 Task: Create List Collaboration in Board Newsletter Writing Tips to Workspace Business Strategy and Planning. Create List Leadership in Board Content Marketing Analytics to Workspace Business Strategy and Planning. Create List Mentoring in Board IT Project Management and Execution to Workspace Business Strategy and Planning
Action: Mouse moved to (109, 318)
Screenshot: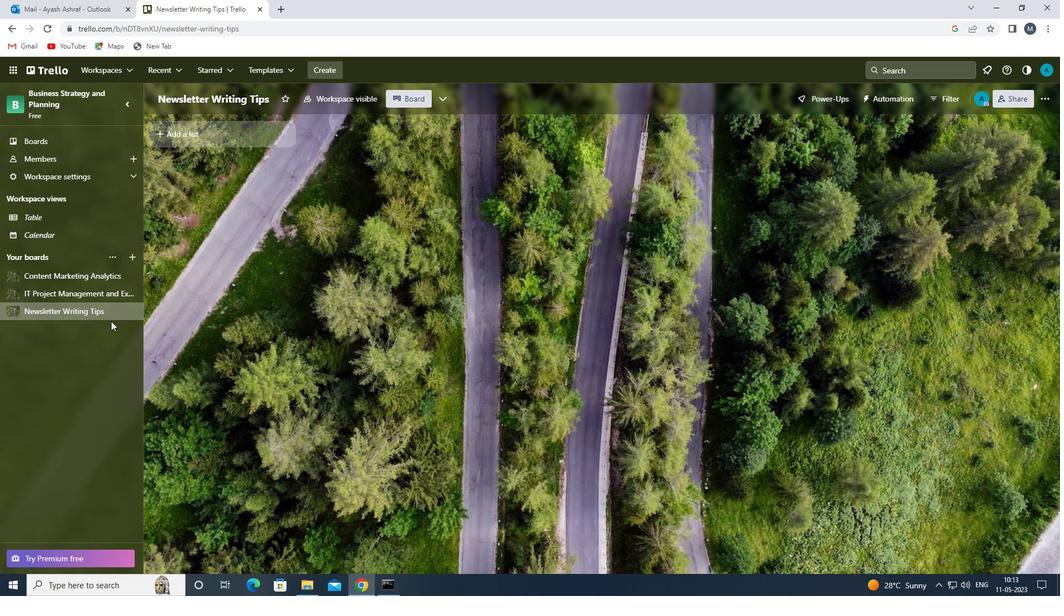 
Action: Mouse pressed left at (109, 318)
Screenshot: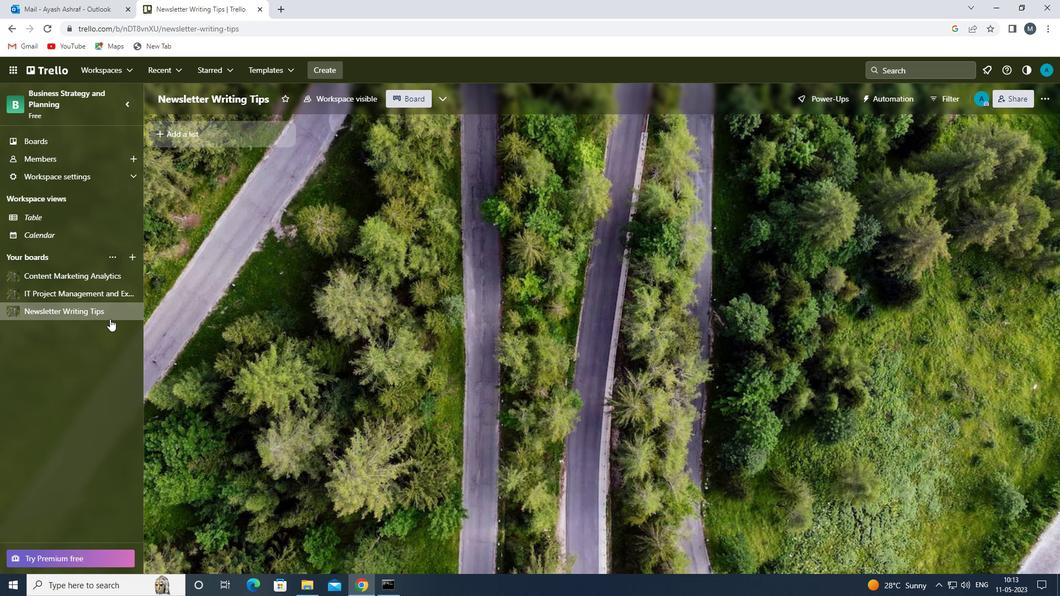 
Action: Mouse moved to (82, 303)
Screenshot: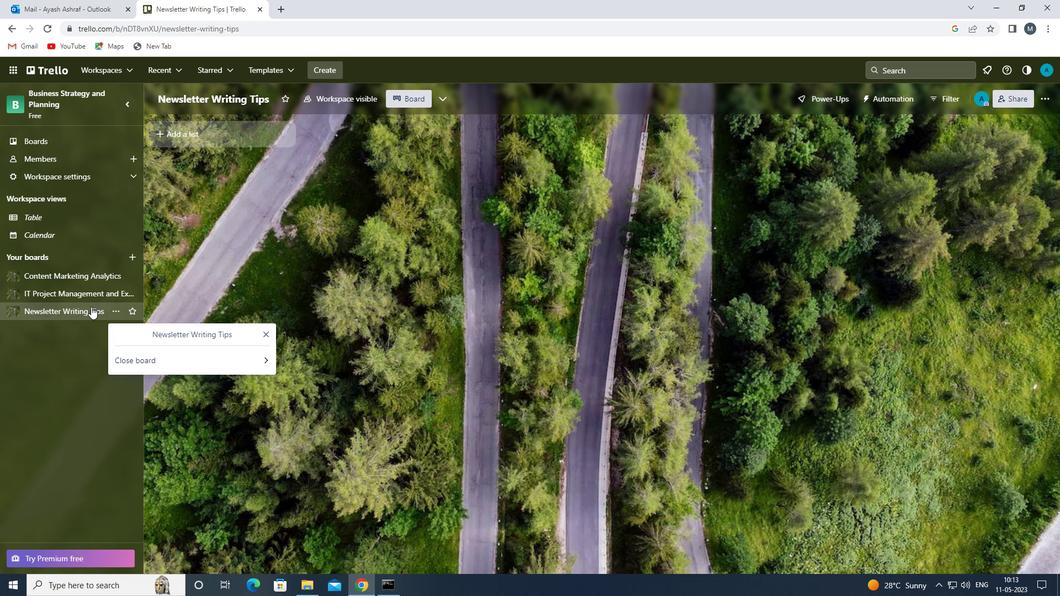 
Action: Mouse pressed left at (82, 303)
Screenshot: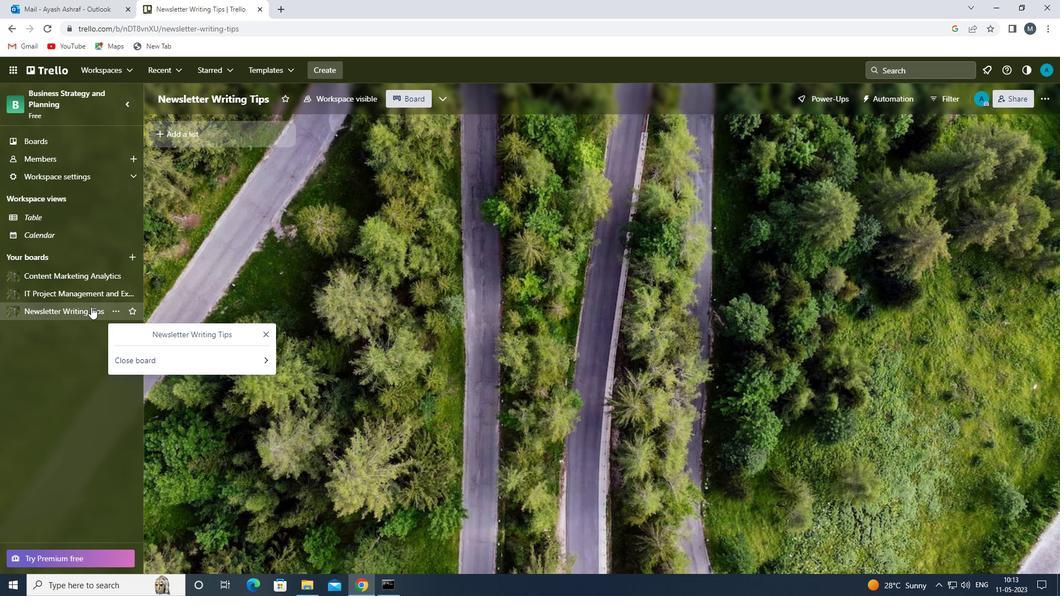 
Action: Mouse moved to (85, 310)
Screenshot: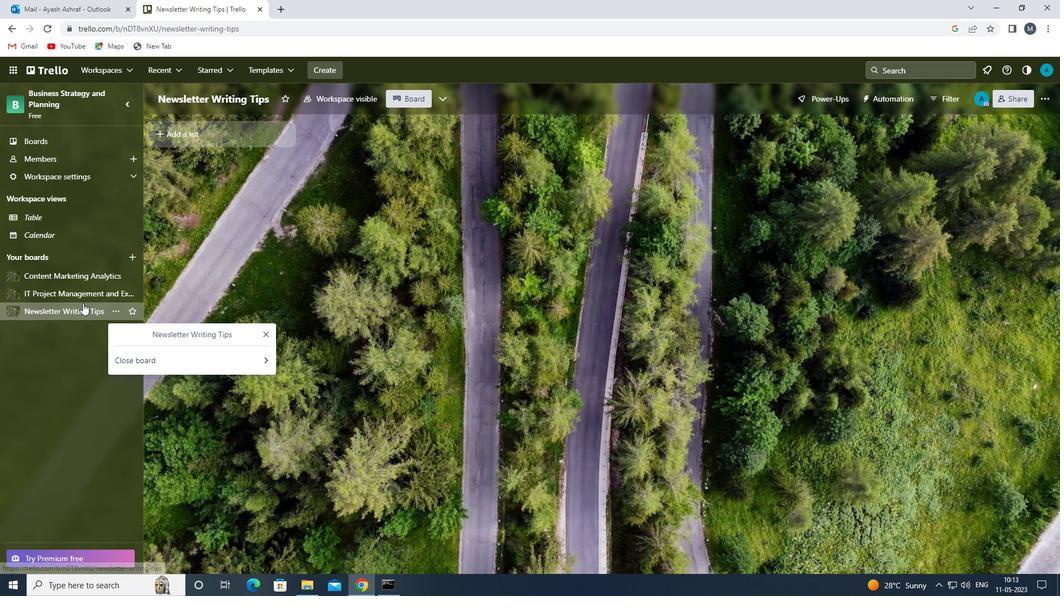 
Action: Mouse pressed left at (85, 310)
Screenshot: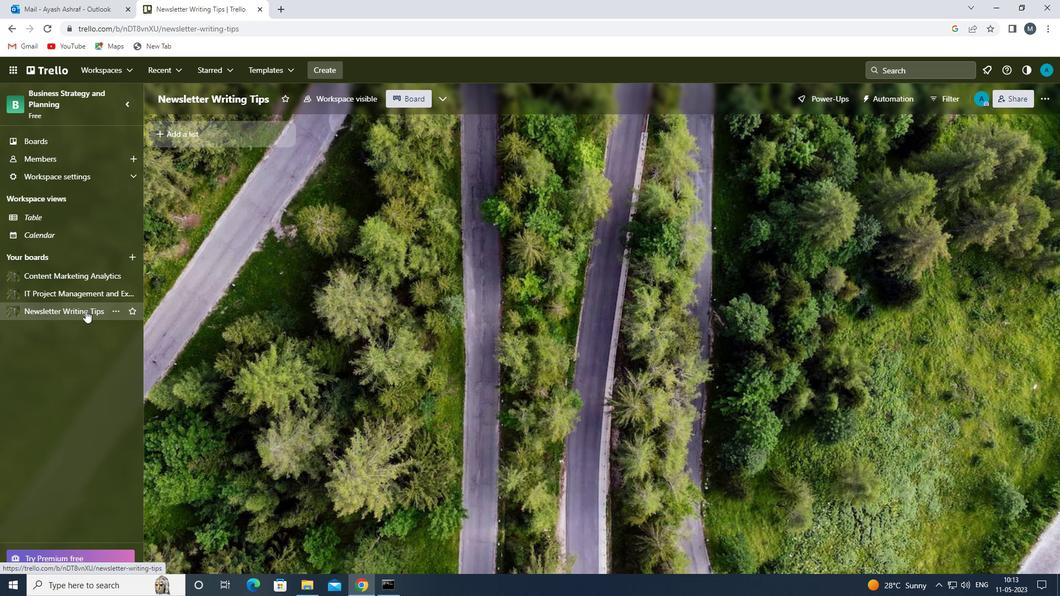 
Action: Mouse moved to (216, 123)
Screenshot: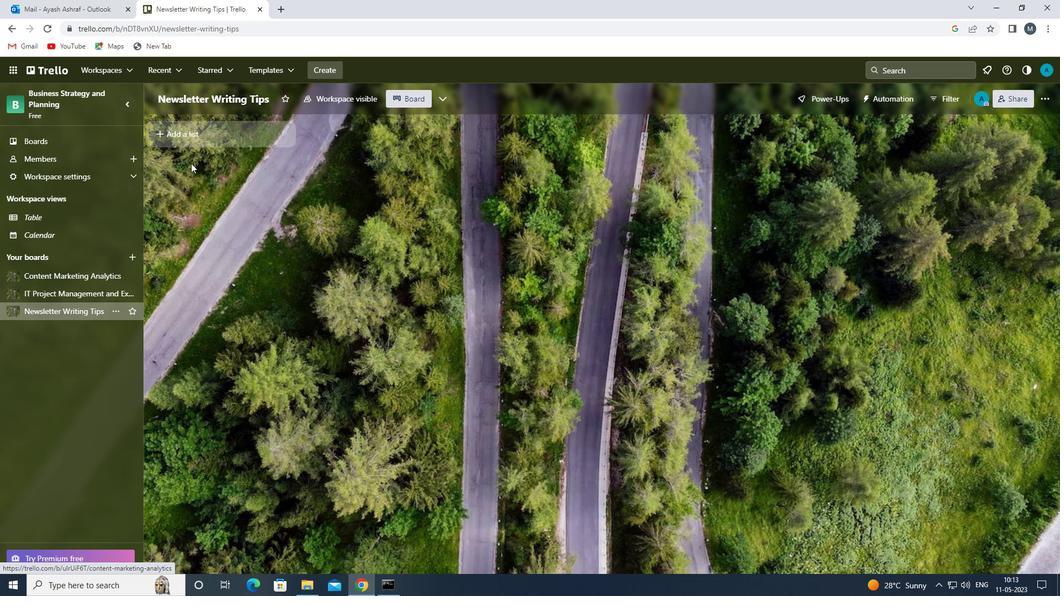
Action: Mouse pressed left at (216, 123)
Screenshot: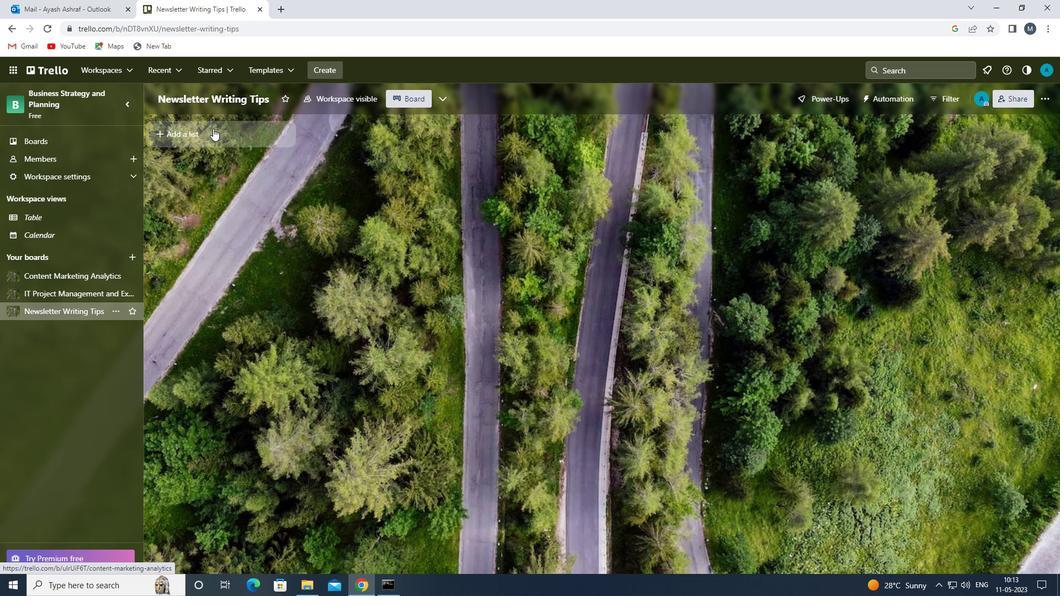 
Action: Mouse moved to (215, 143)
Screenshot: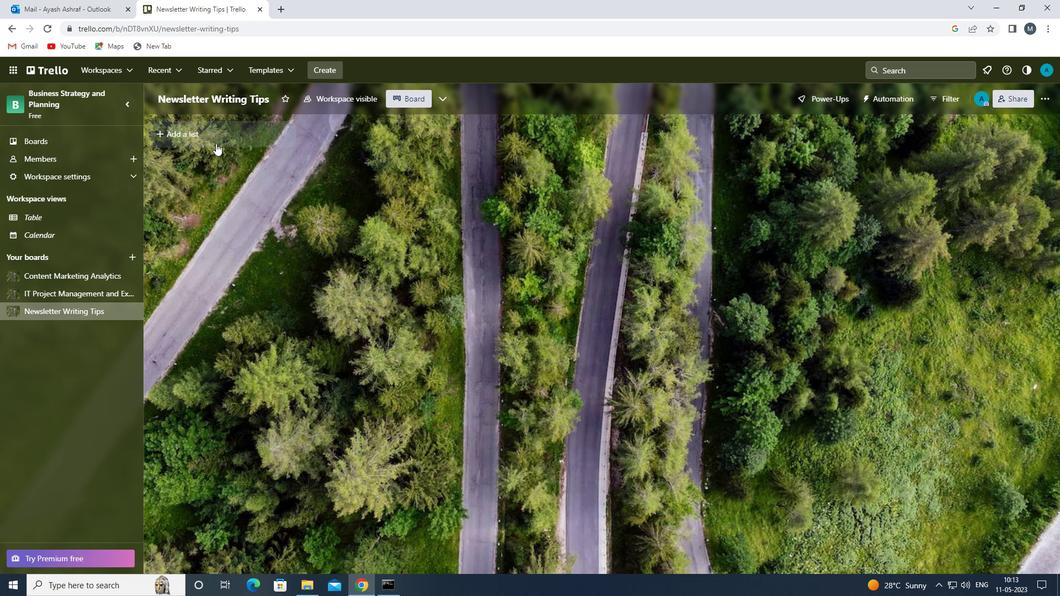
Action: Mouse pressed left at (215, 143)
Screenshot: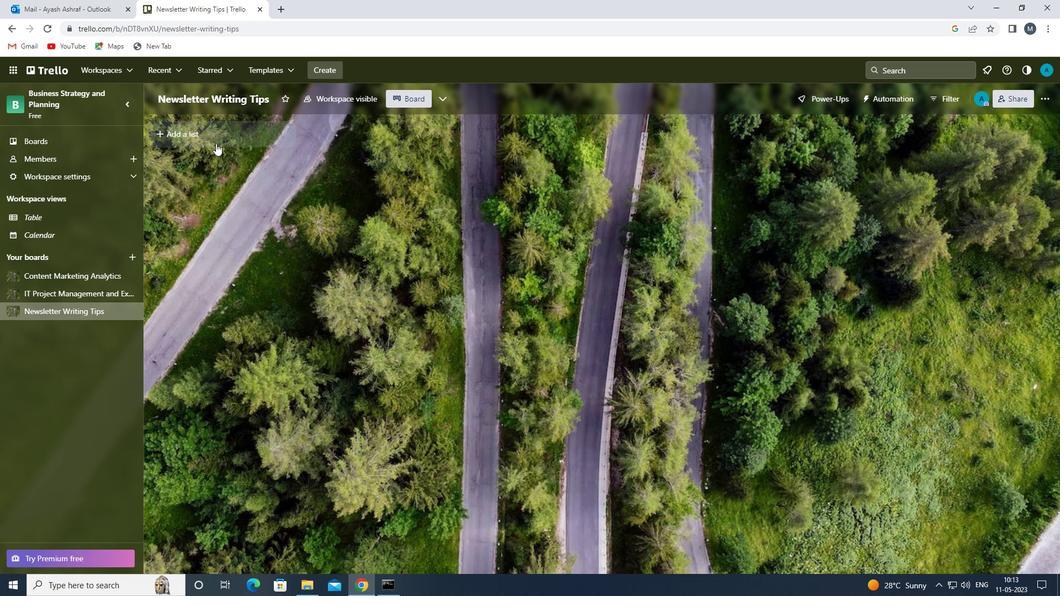 
Action: Mouse moved to (172, 134)
Screenshot: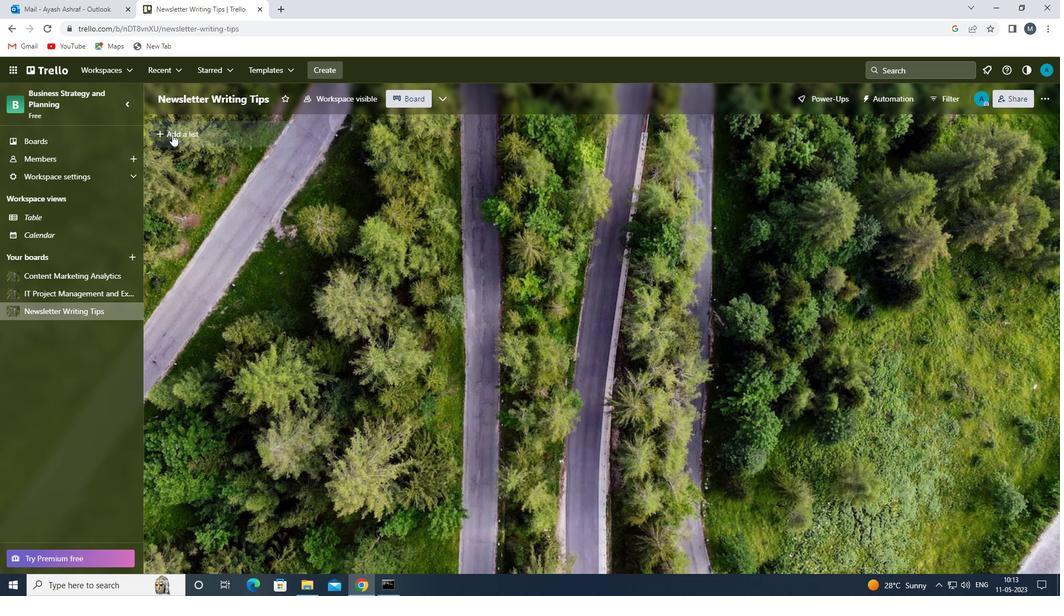 
Action: Mouse pressed left at (172, 134)
Screenshot: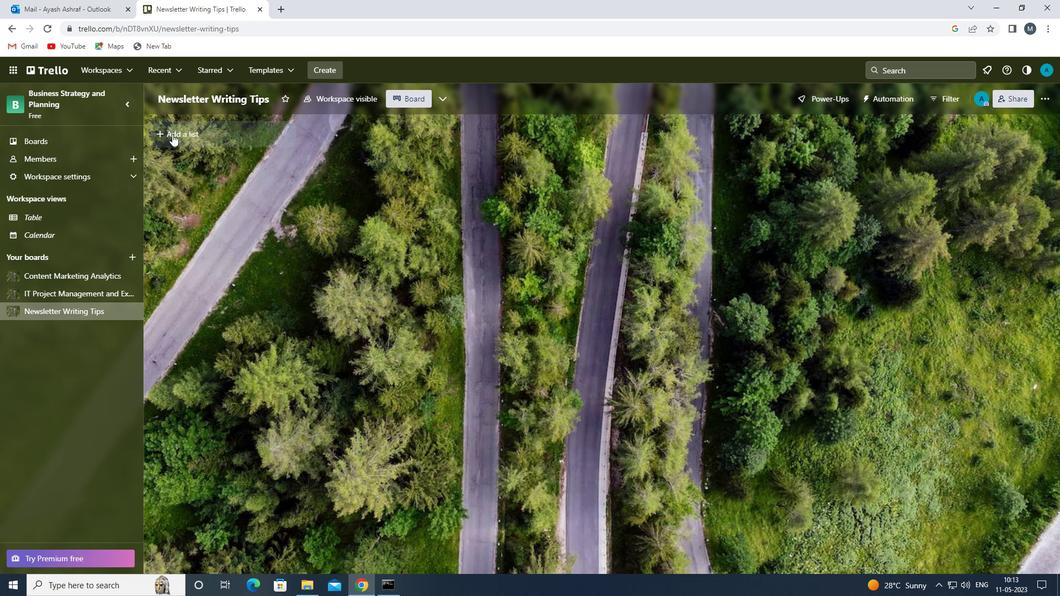 
Action: Mouse moved to (182, 134)
Screenshot: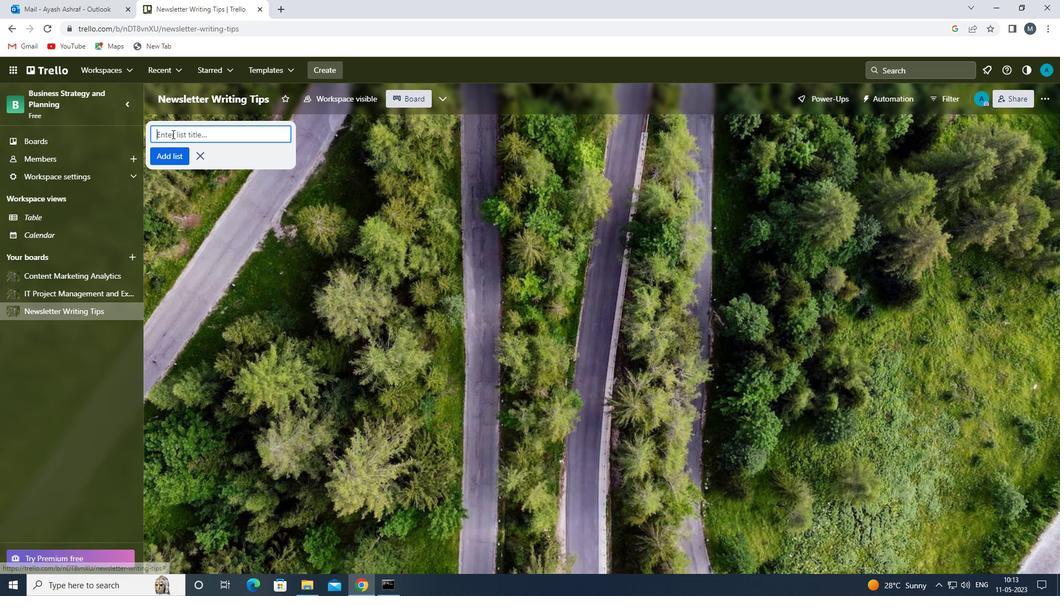 
Action: Mouse pressed left at (182, 134)
Screenshot: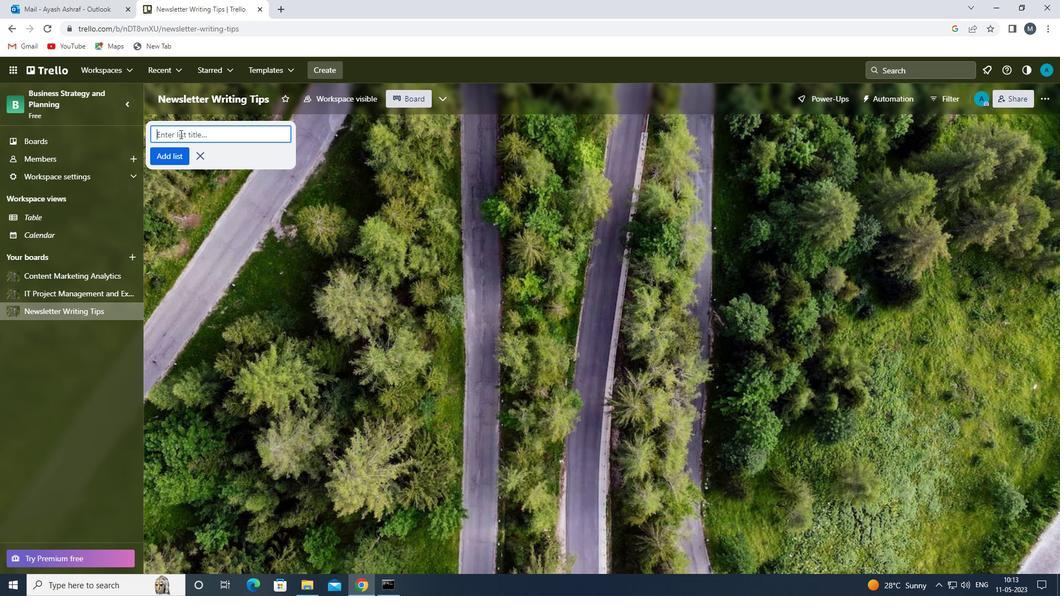 
Action: Mouse moved to (183, 134)
Screenshot: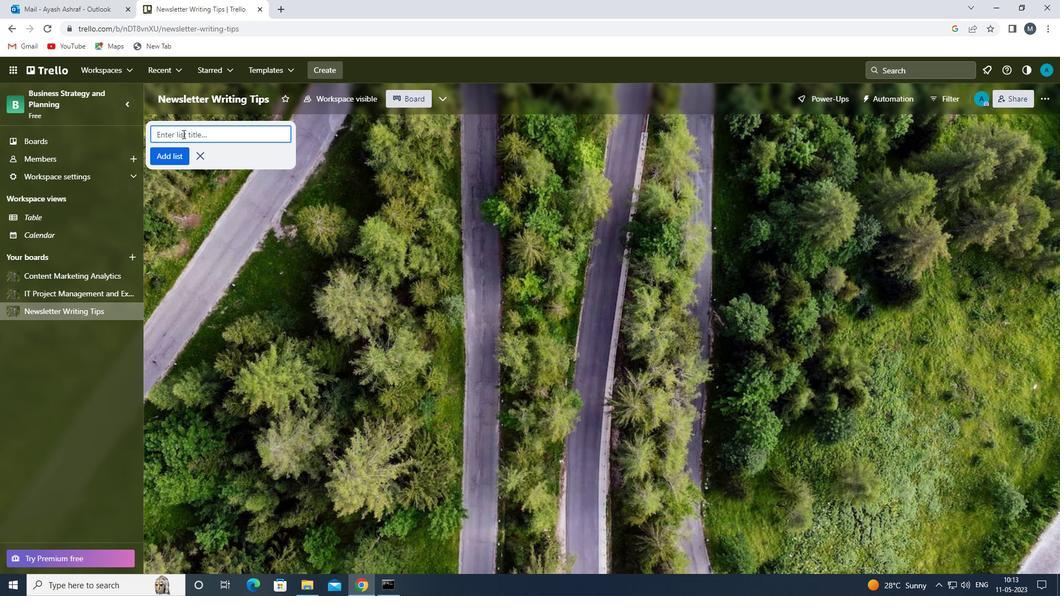 
Action: Key pressed <Key.shift><Key.shift><Key.shift><Key.shift><Key.shift>COLLABR<Key.backspace>ORATION<Key.space>
Screenshot: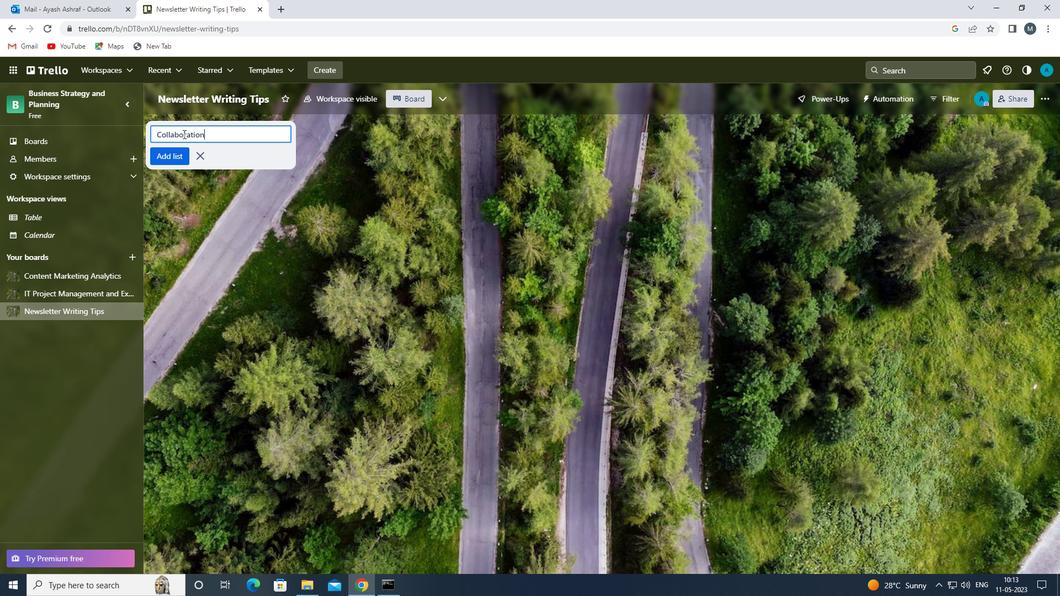 
Action: Mouse moved to (161, 159)
Screenshot: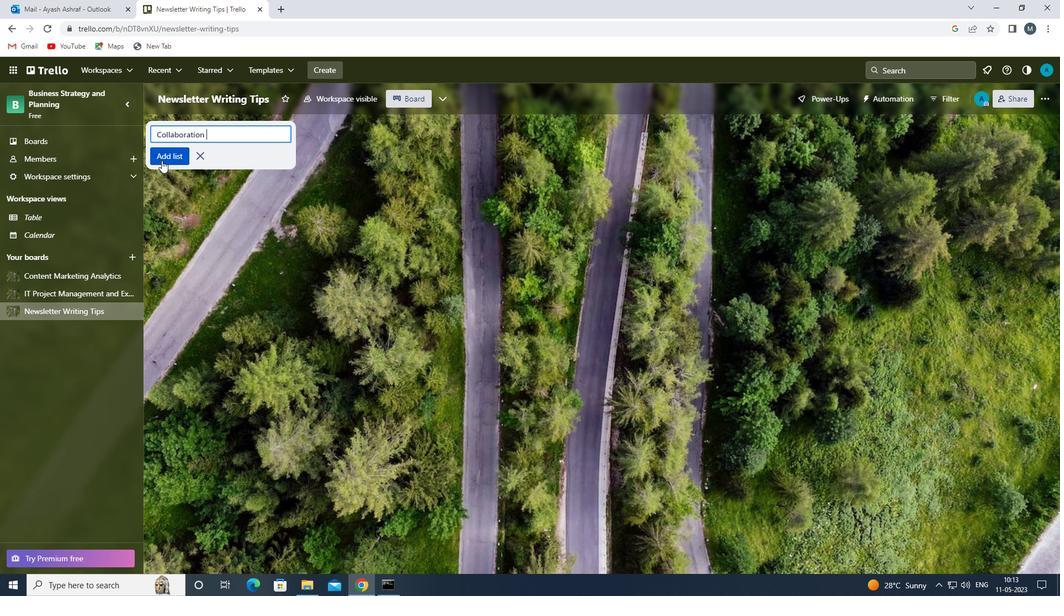 
Action: Mouse pressed left at (161, 159)
Screenshot: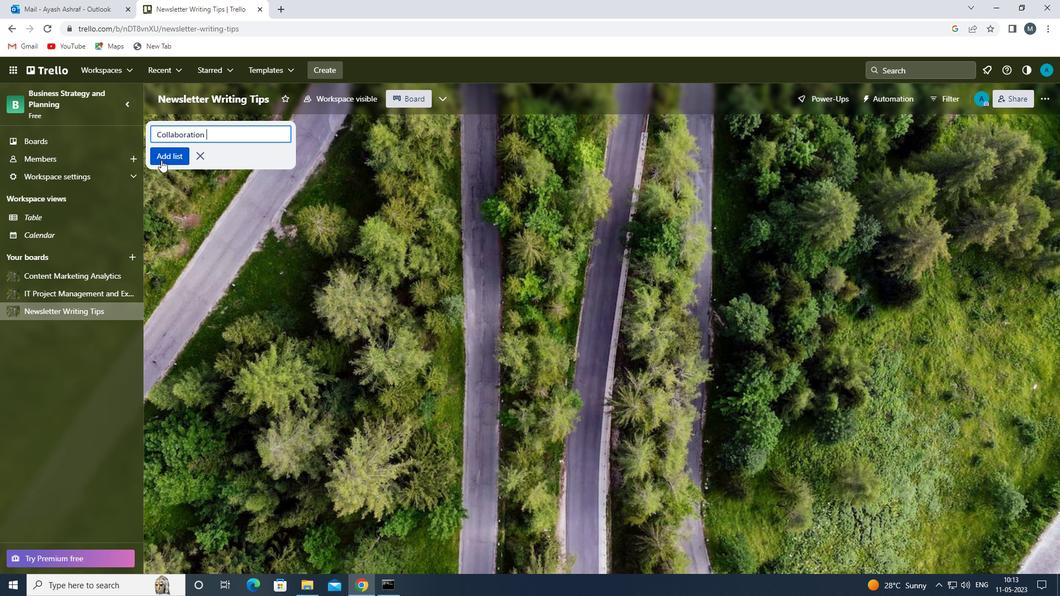 
Action: Mouse moved to (214, 229)
Screenshot: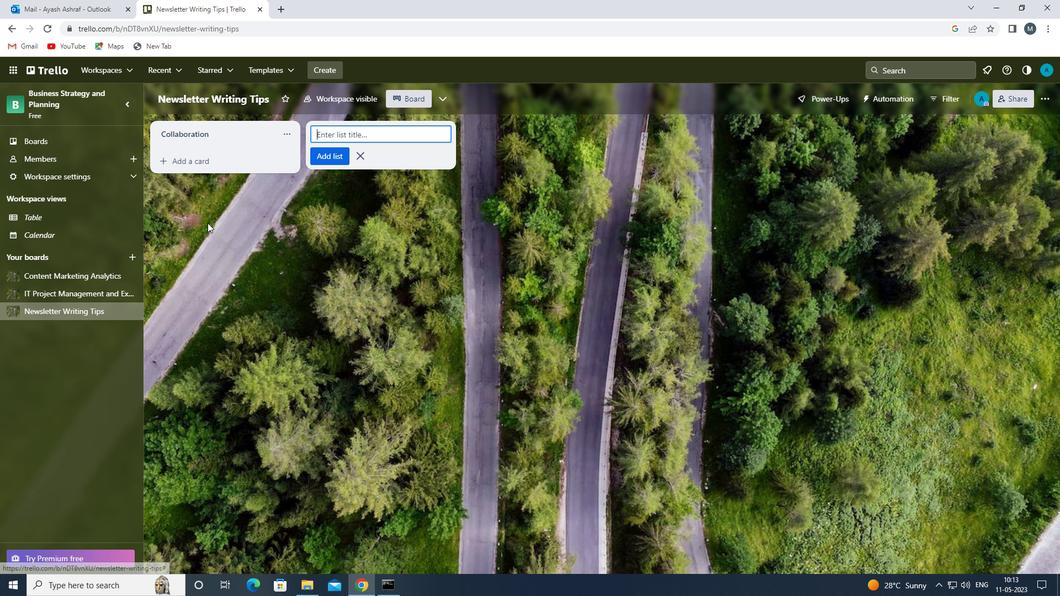 
Action: Mouse pressed left at (214, 229)
Screenshot: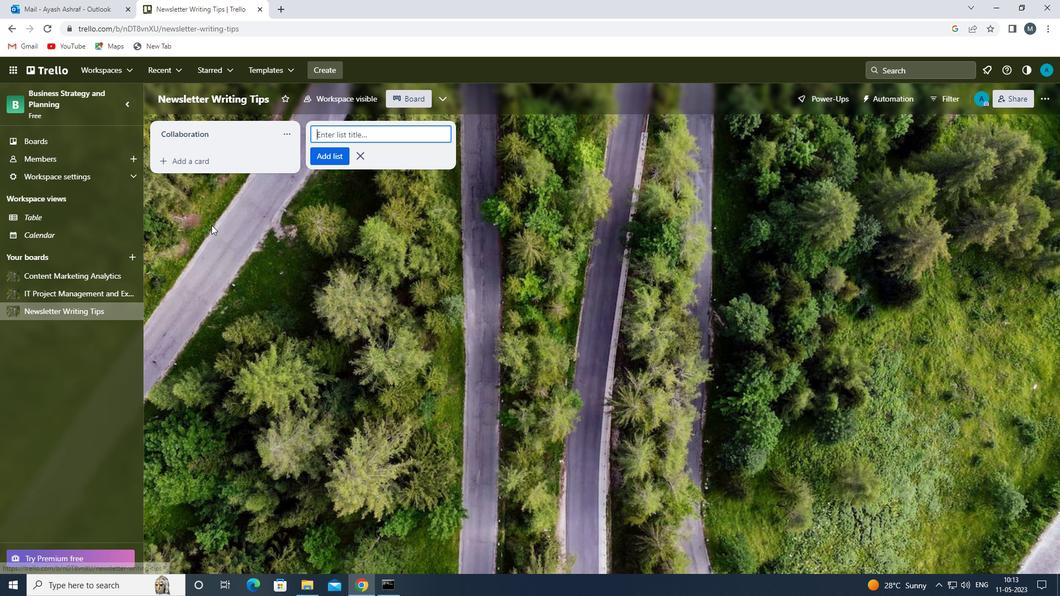 
Action: Mouse moved to (66, 276)
Screenshot: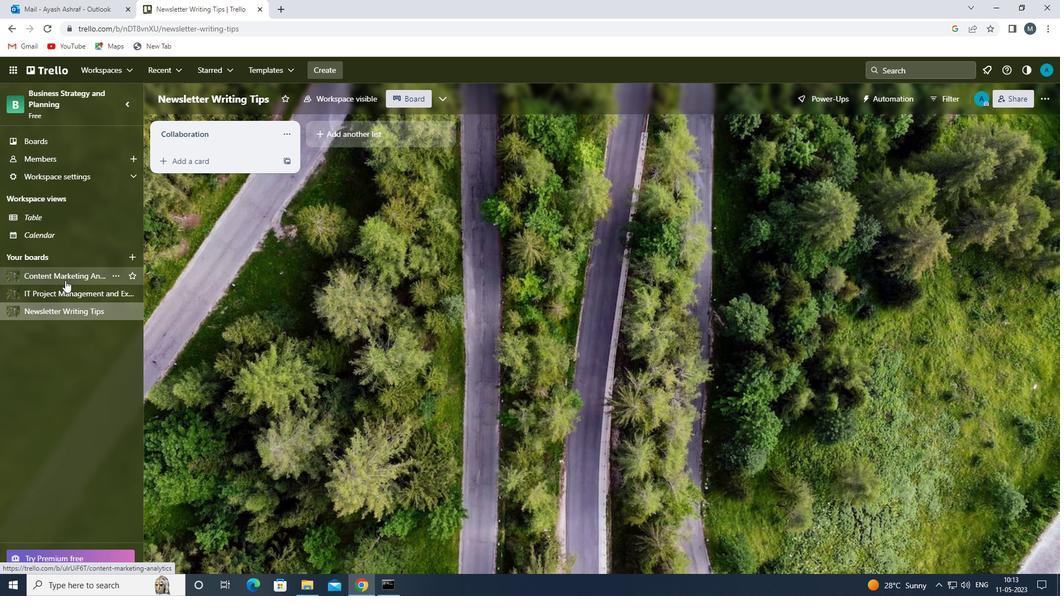 
Action: Mouse pressed left at (66, 276)
Screenshot: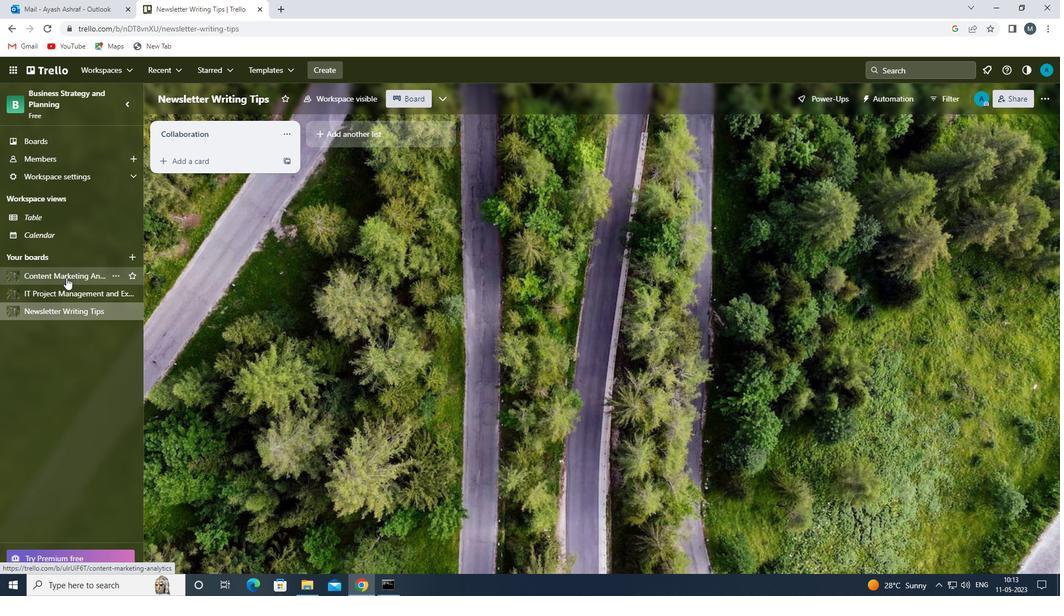 
Action: Mouse moved to (161, 139)
Screenshot: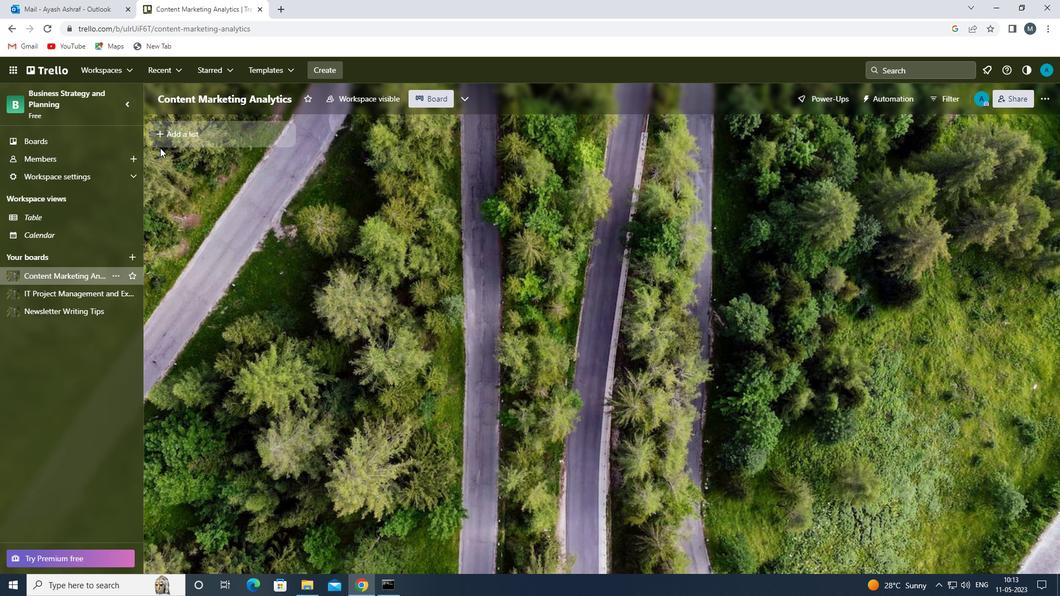
Action: Mouse pressed left at (161, 139)
Screenshot: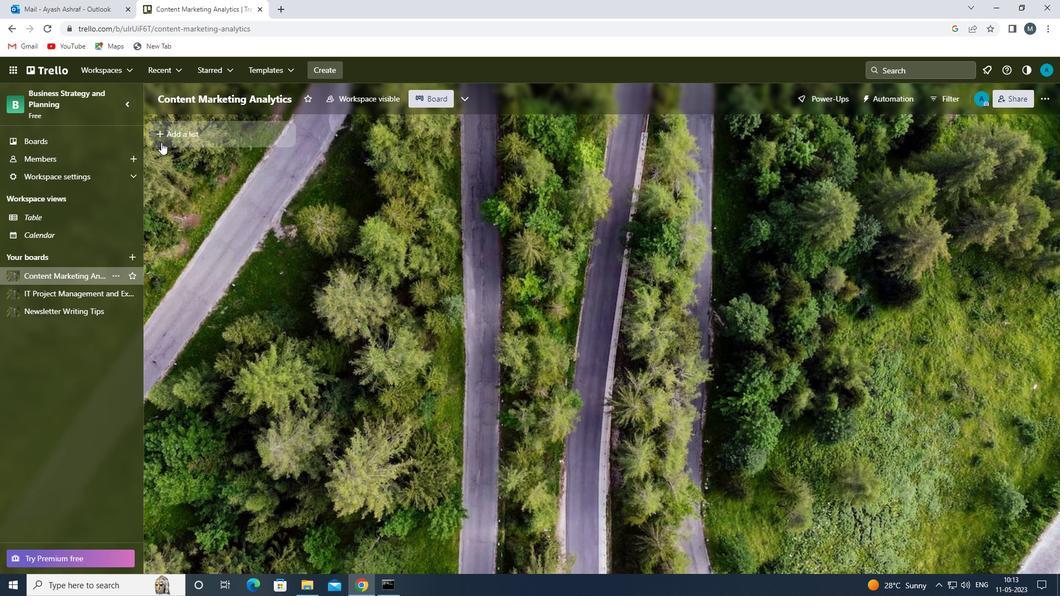 
Action: Mouse moved to (173, 133)
Screenshot: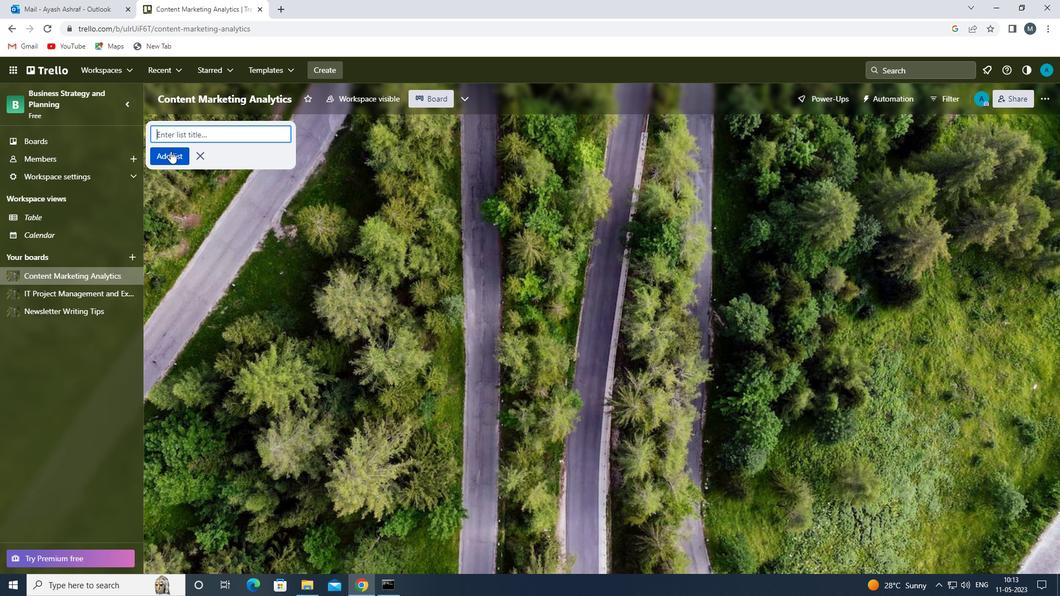 
Action: Mouse pressed left at (173, 133)
Screenshot: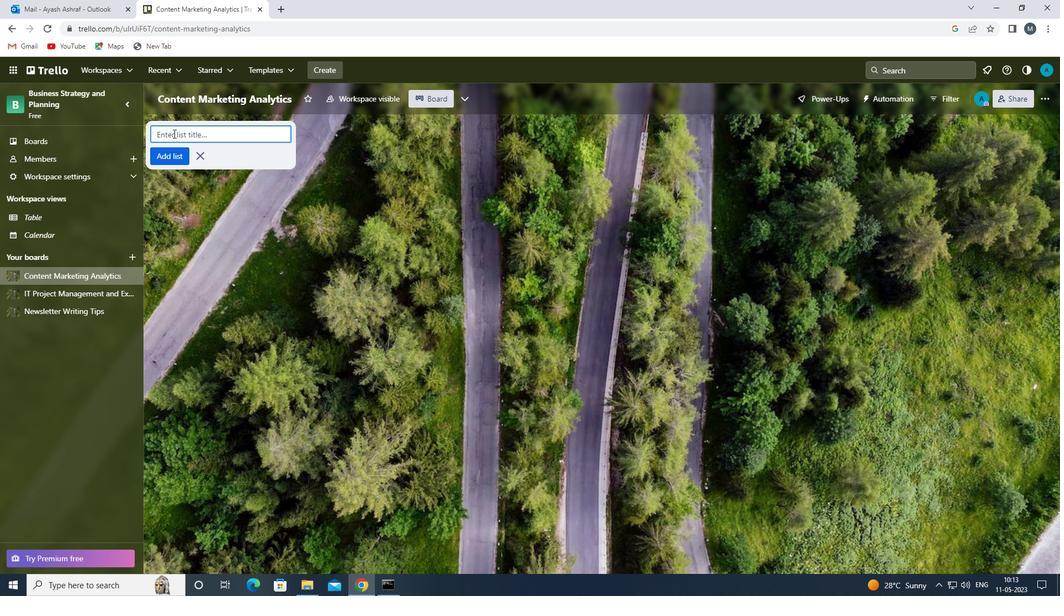 
Action: Mouse moved to (173, 133)
Screenshot: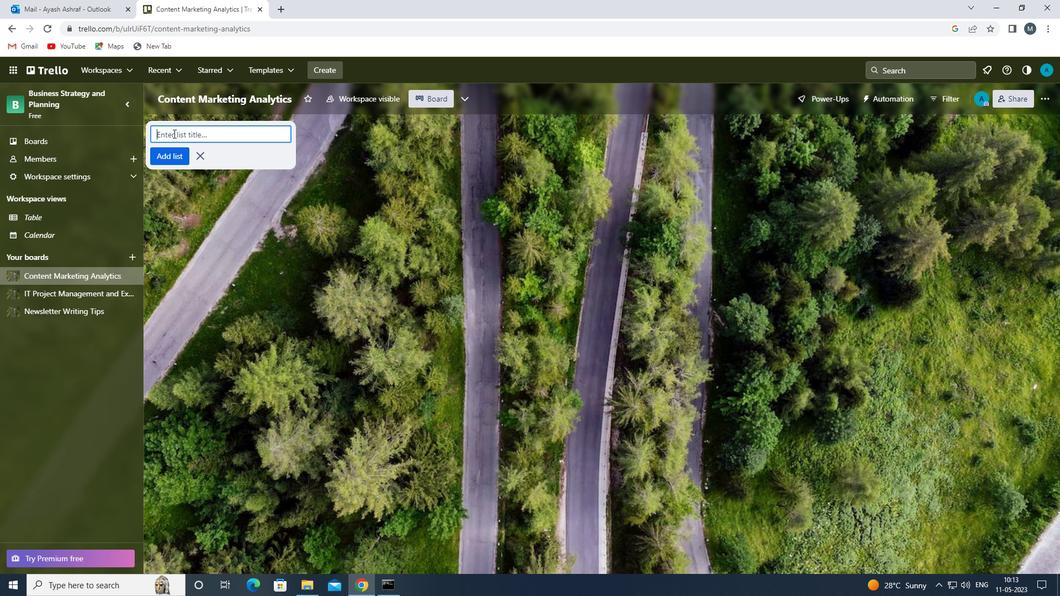 
Action: Key pressed <Key.shift>LEADERSGIP<Key.backspace><Key.backspace><Key.backspace>HIP
Screenshot: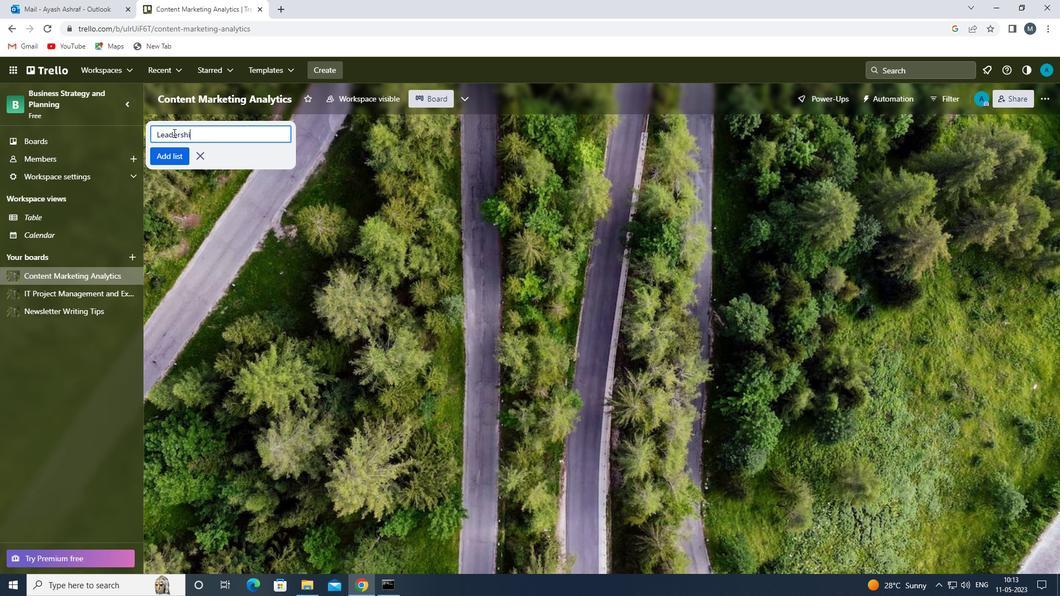 
Action: Mouse moved to (168, 156)
Screenshot: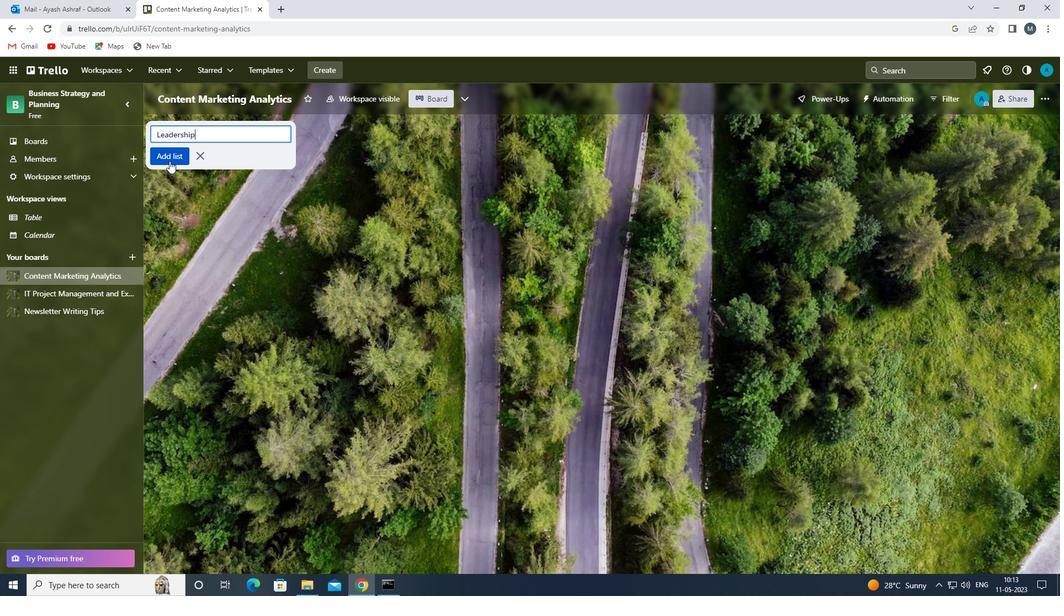 
Action: Mouse pressed left at (168, 156)
Screenshot: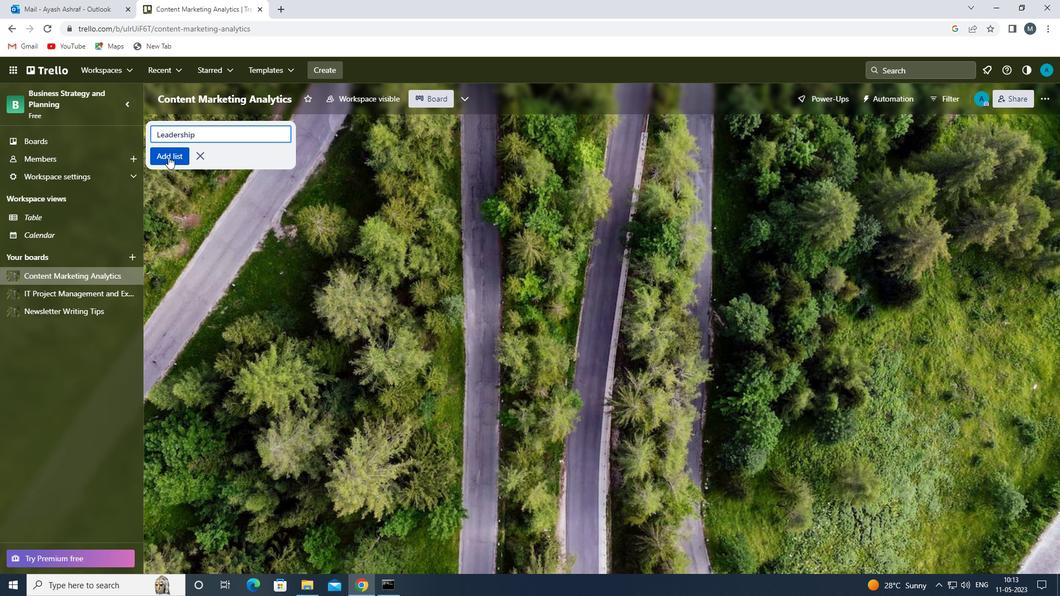 
Action: Mouse moved to (225, 251)
Screenshot: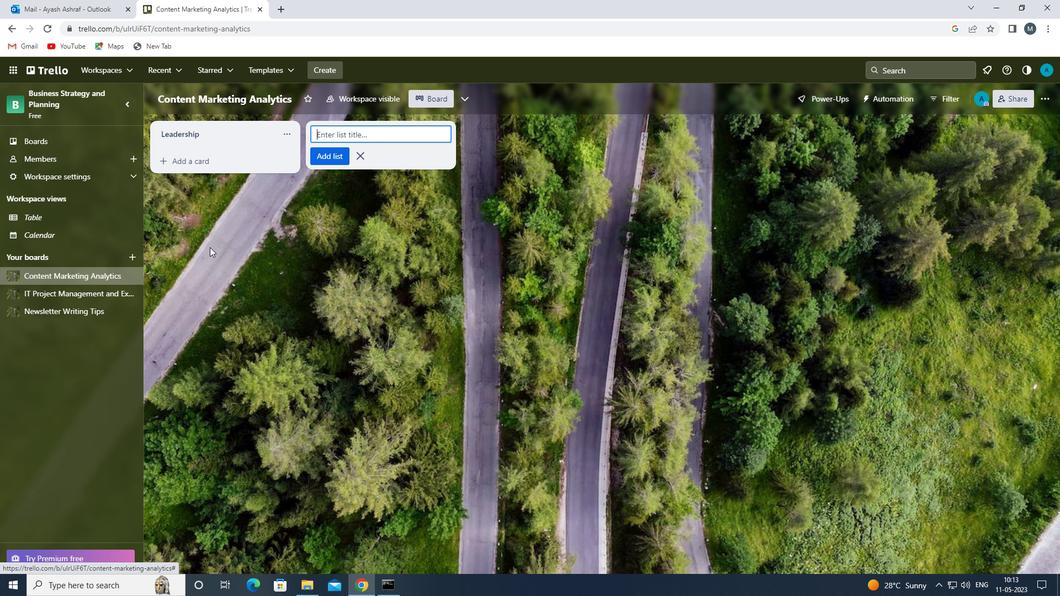 
Action: Mouse pressed left at (225, 251)
Screenshot: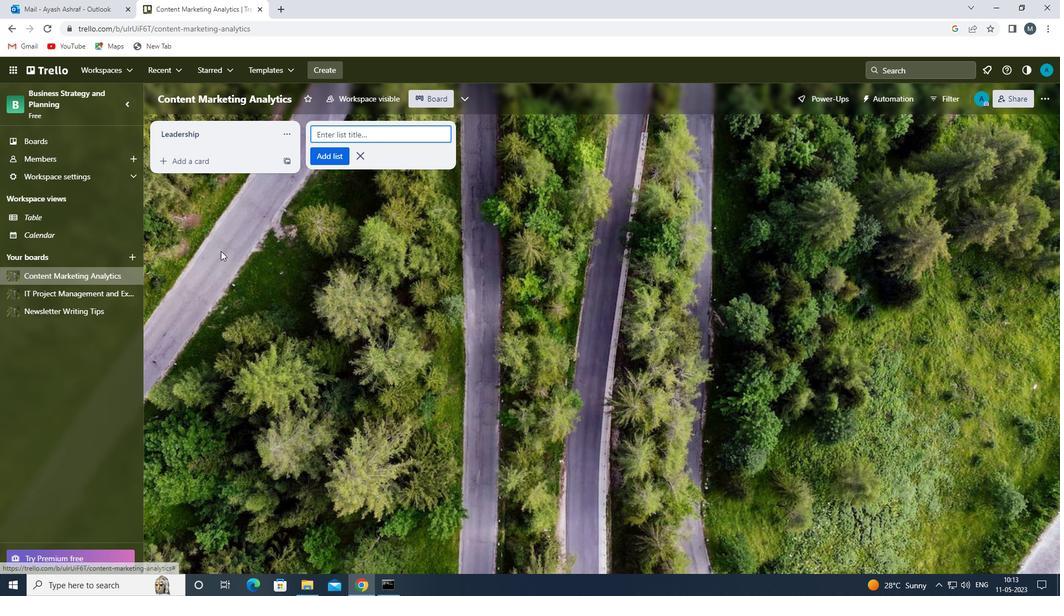 
Action: Mouse moved to (83, 293)
Screenshot: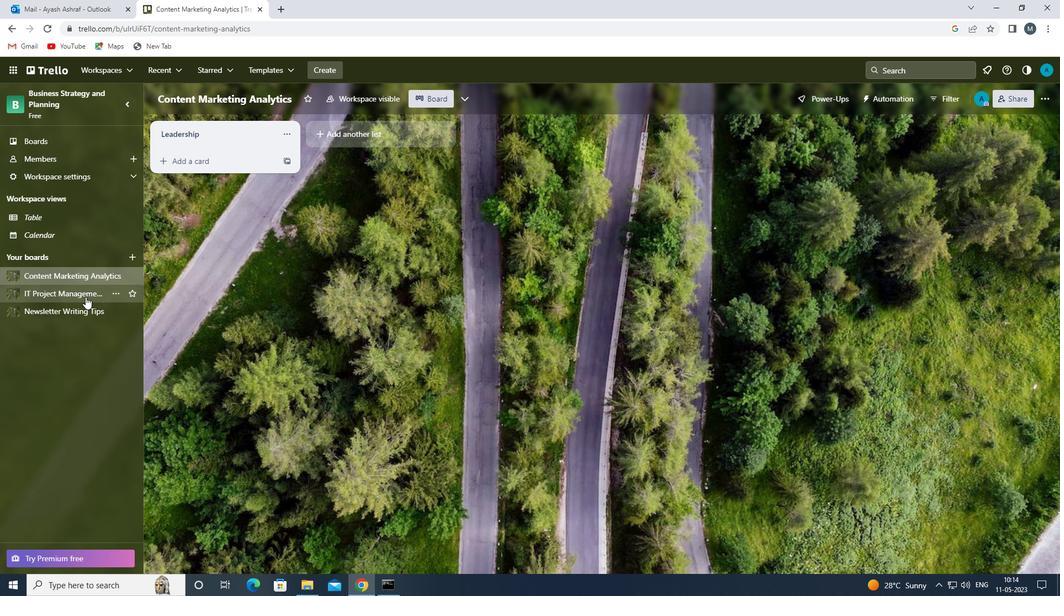 
Action: Mouse pressed left at (83, 293)
Screenshot: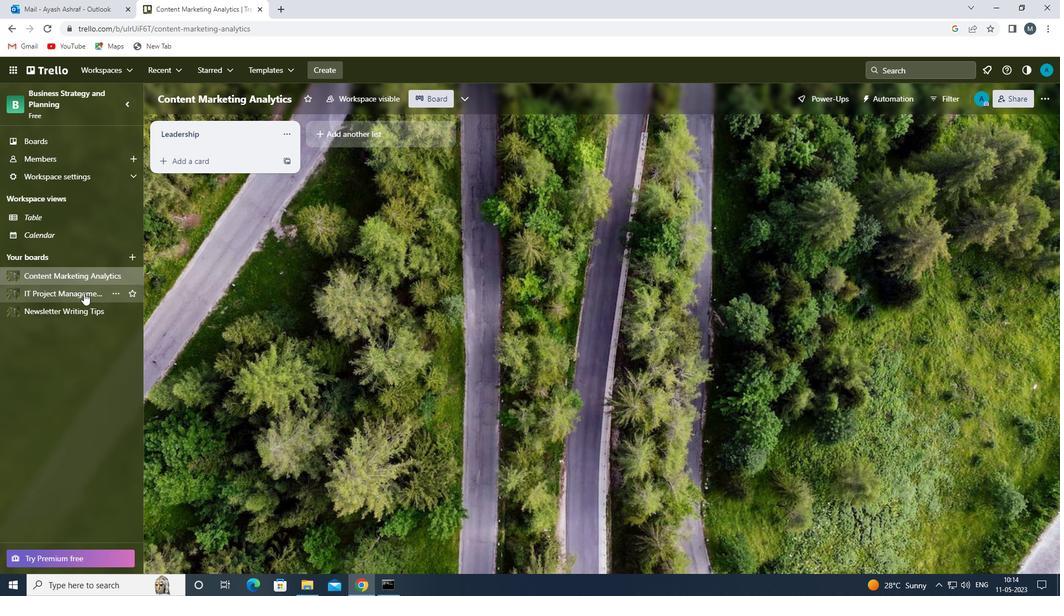
Action: Mouse moved to (204, 138)
Screenshot: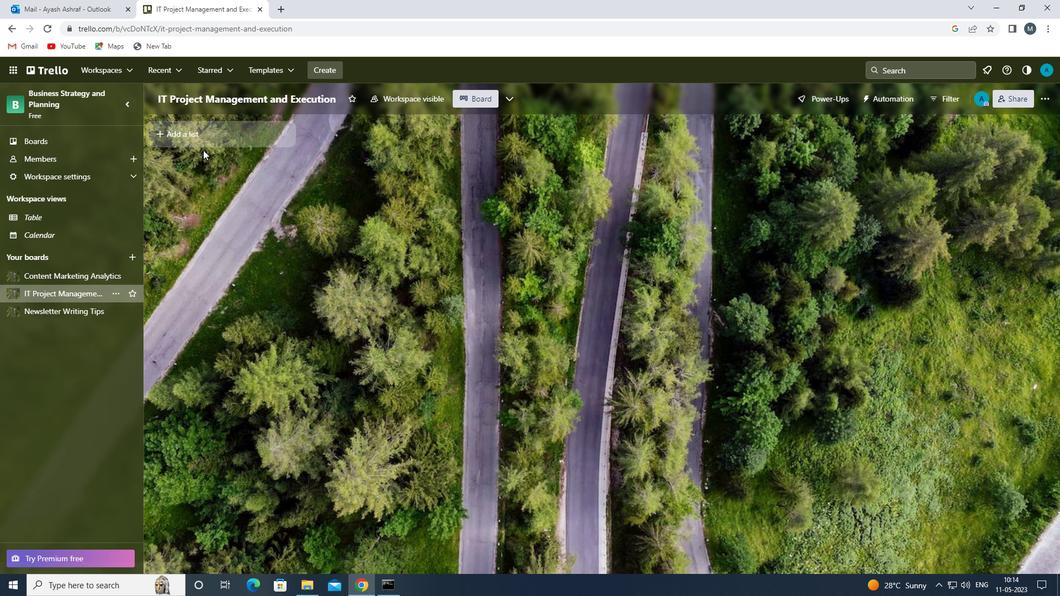 
Action: Mouse pressed left at (204, 138)
Screenshot: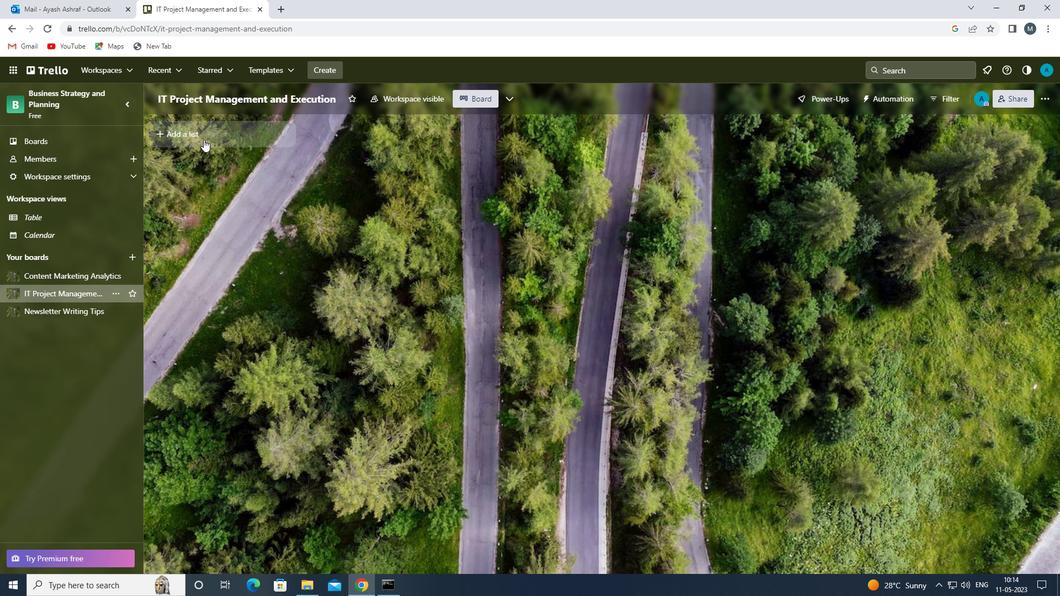 
Action: Mouse moved to (198, 135)
Screenshot: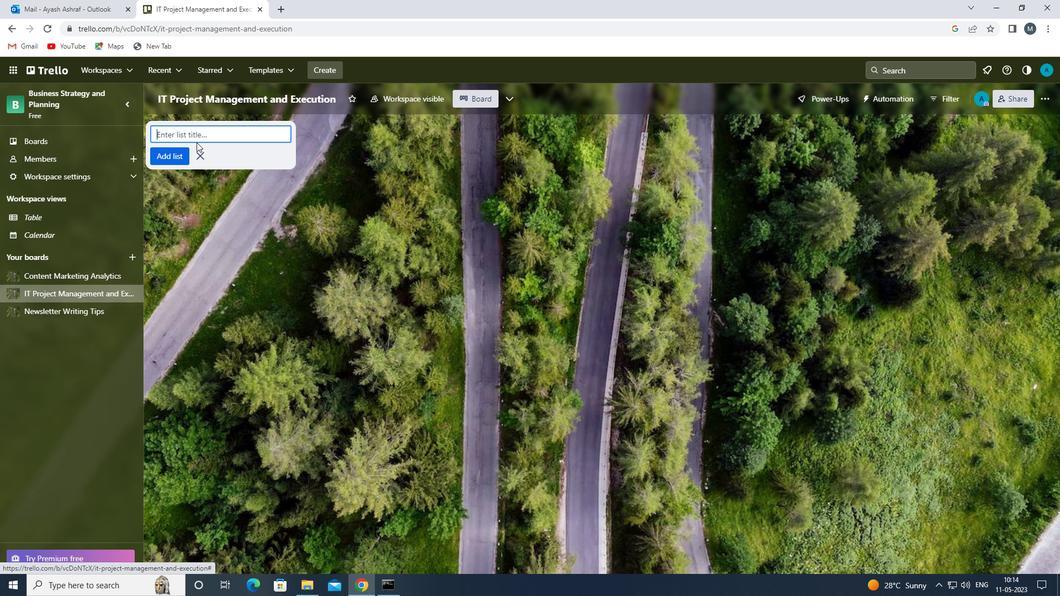 
Action: Mouse pressed left at (198, 135)
Screenshot: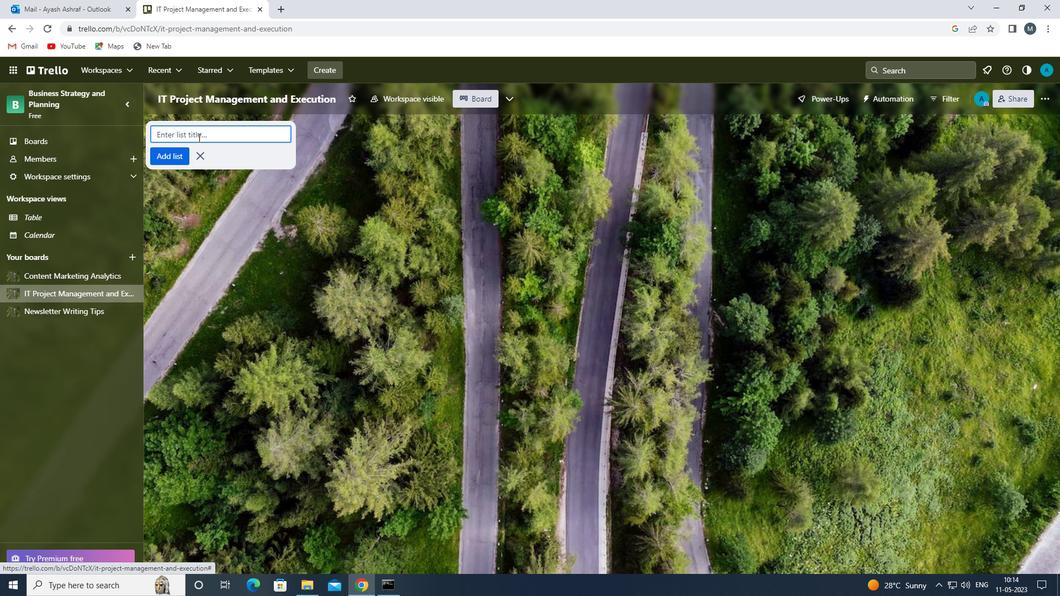 
Action: Mouse moved to (198, 135)
Screenshot: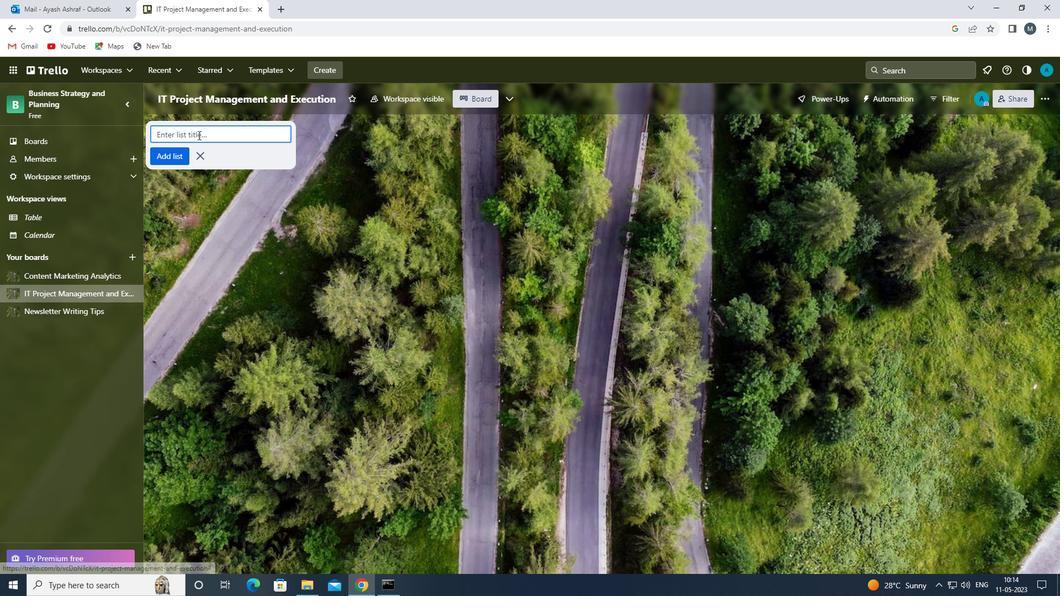 
Action: Key pressed <Key.shift>MENTORING<Key.space>
Screenshot: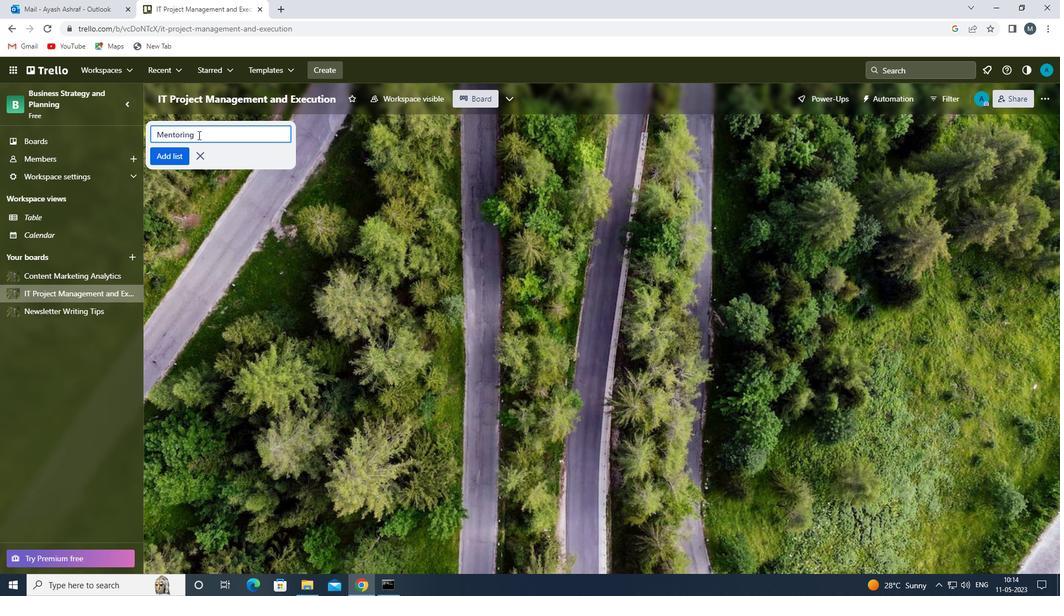 
Action: Mouse moved to (160, 157)
Screenshot: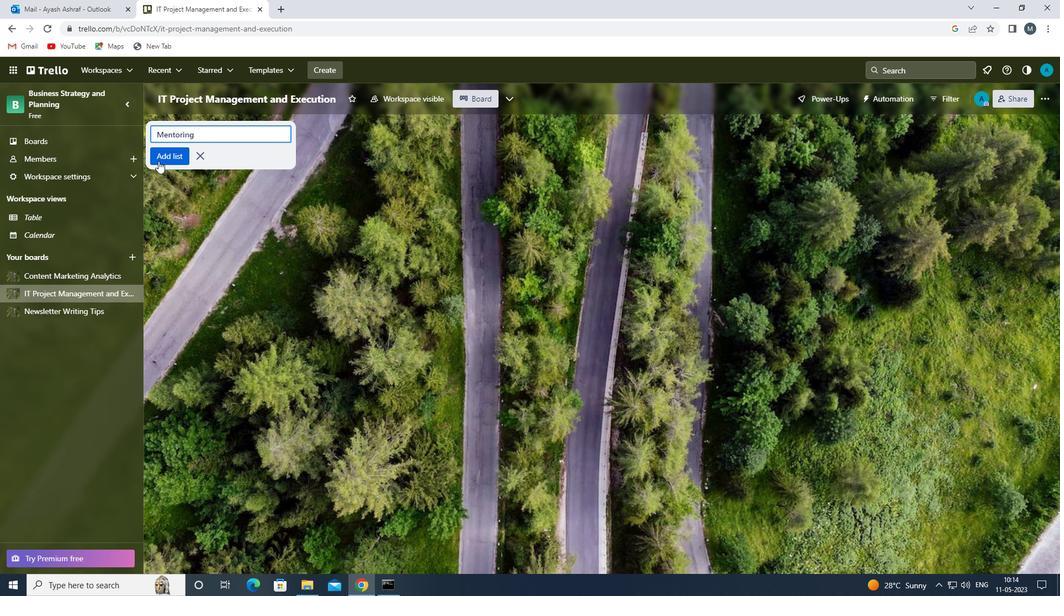 
Action: Mouse pressed left at (160, 157)
Screenshot: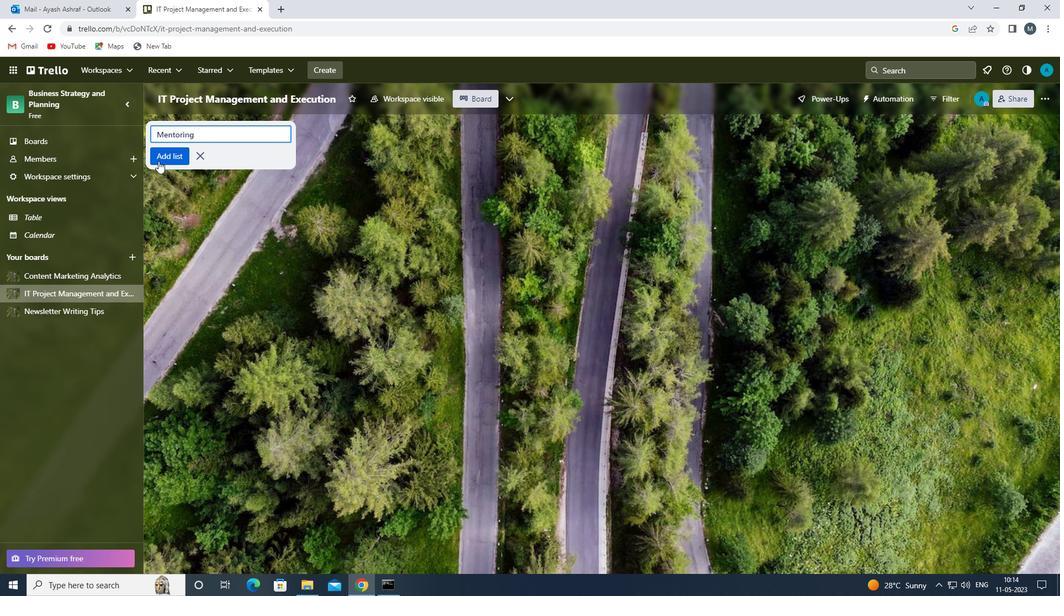
Action: Mouse moved to (250, 256)
Screenshot: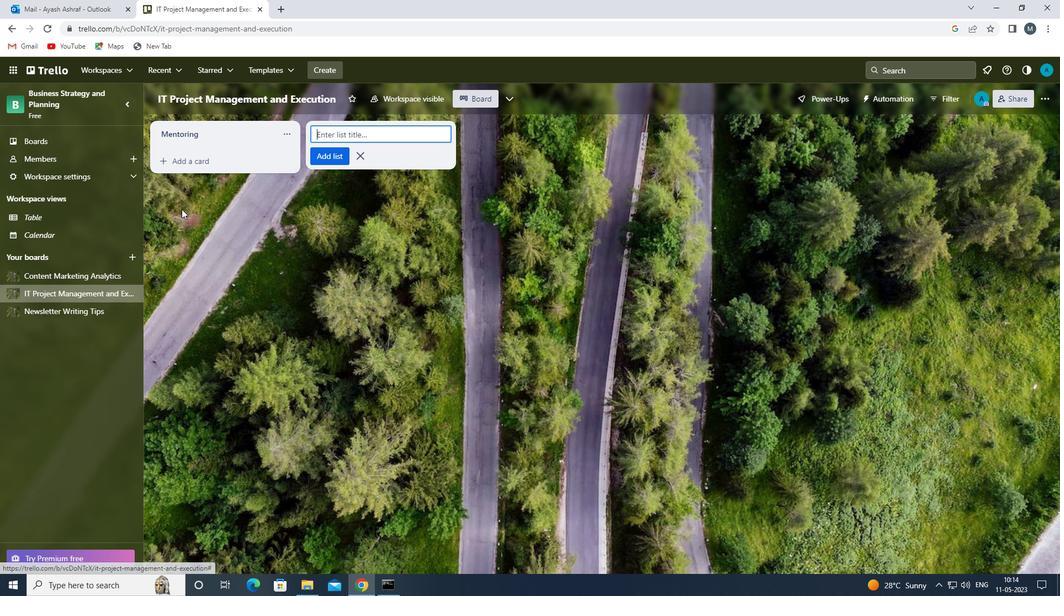 
Action: Mouse pressed left at (250, 256)
Screenshot: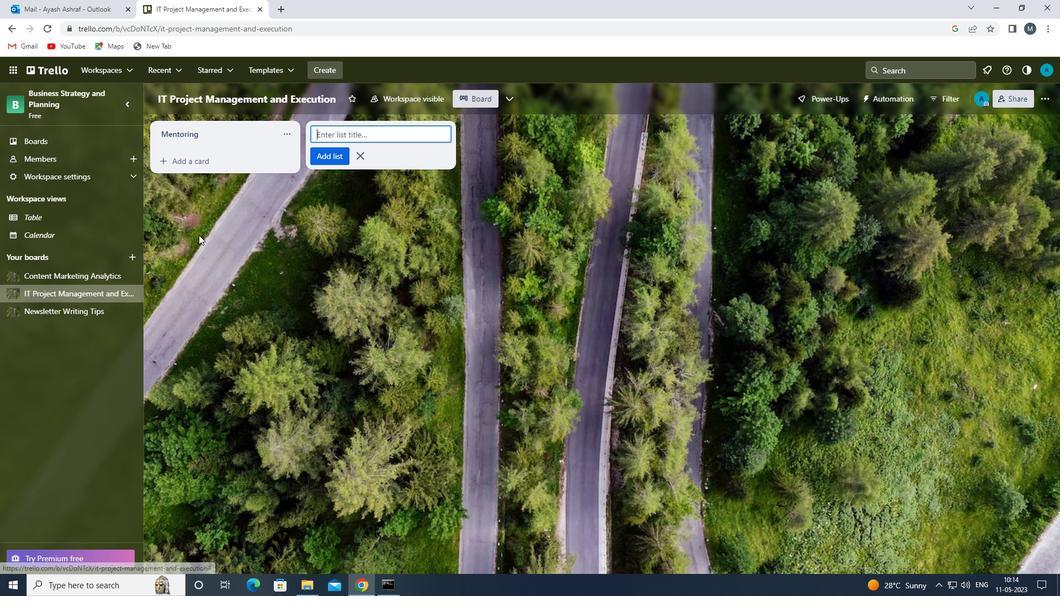 
Action: Mouse moved to (252, 255)
Screenshot: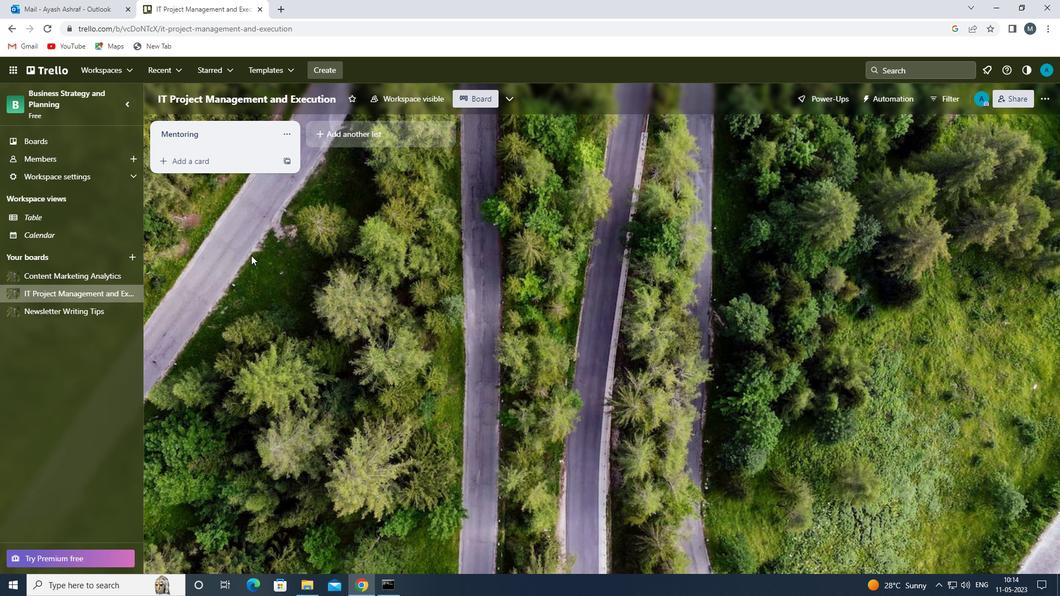 
